 Task: Select the option "Any workspace member" in board deletion restrictions.
Action: Mouse pressed left at (537, 316)
Screenshot: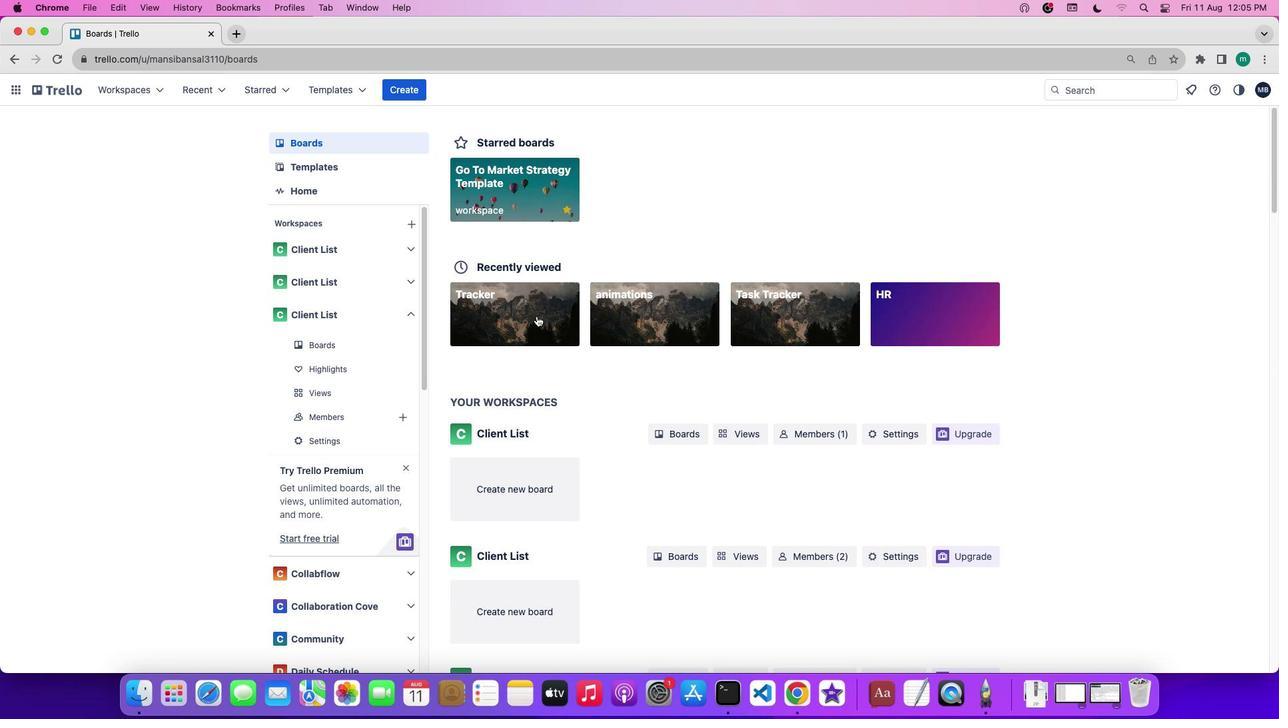
Action: Mouse moved to (121, 194)
Screenshot: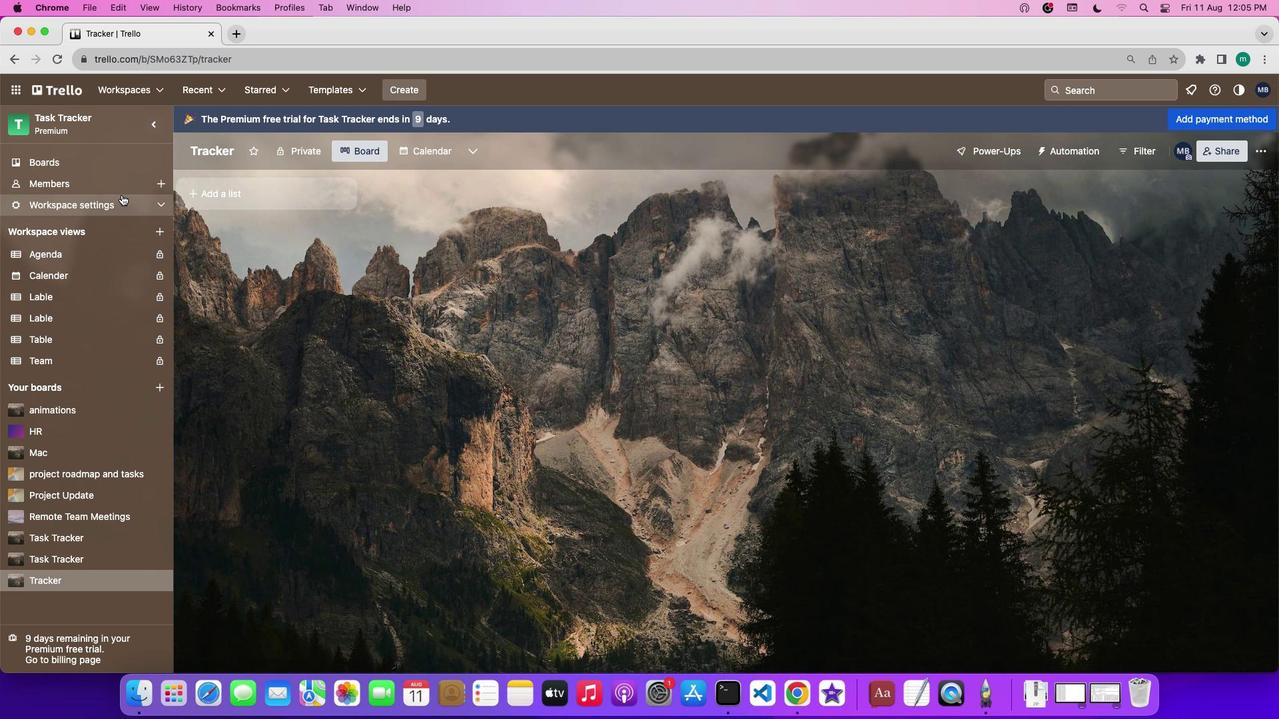 
Action: Mouse pressed left at (121, 194)
Screenshot: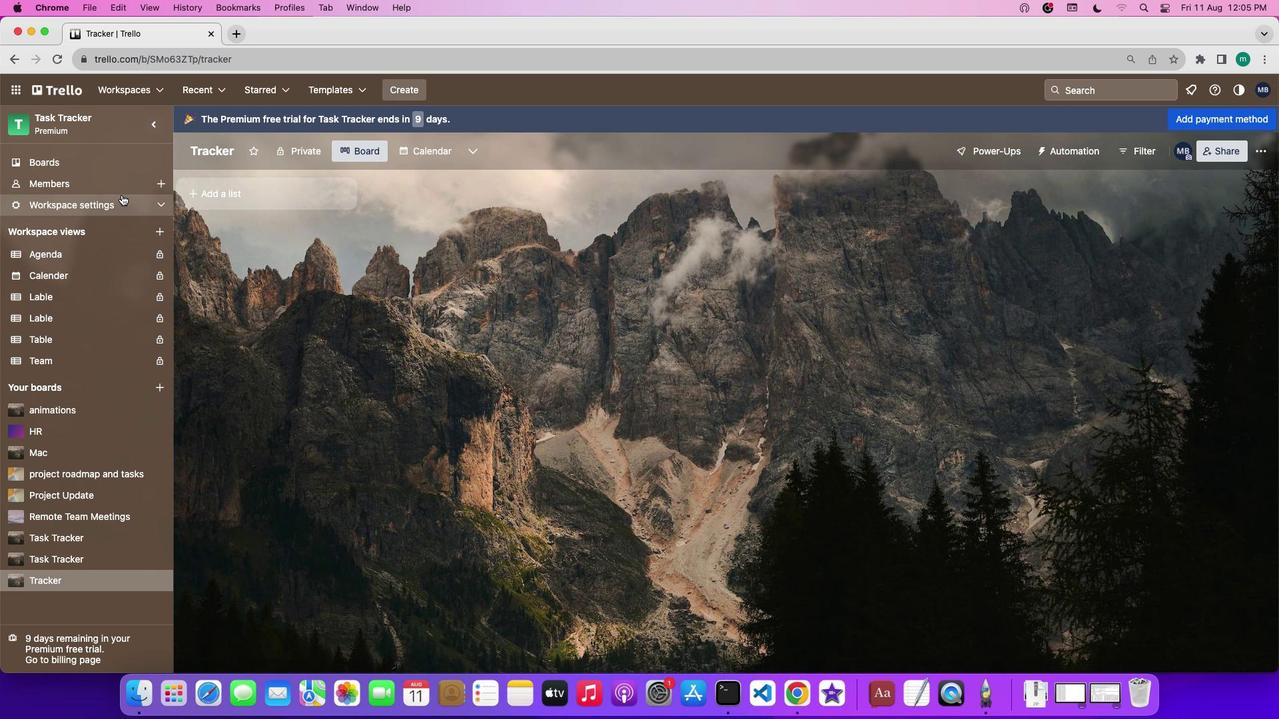 
Action: Mouse moved to (270, 237)
Screenshot: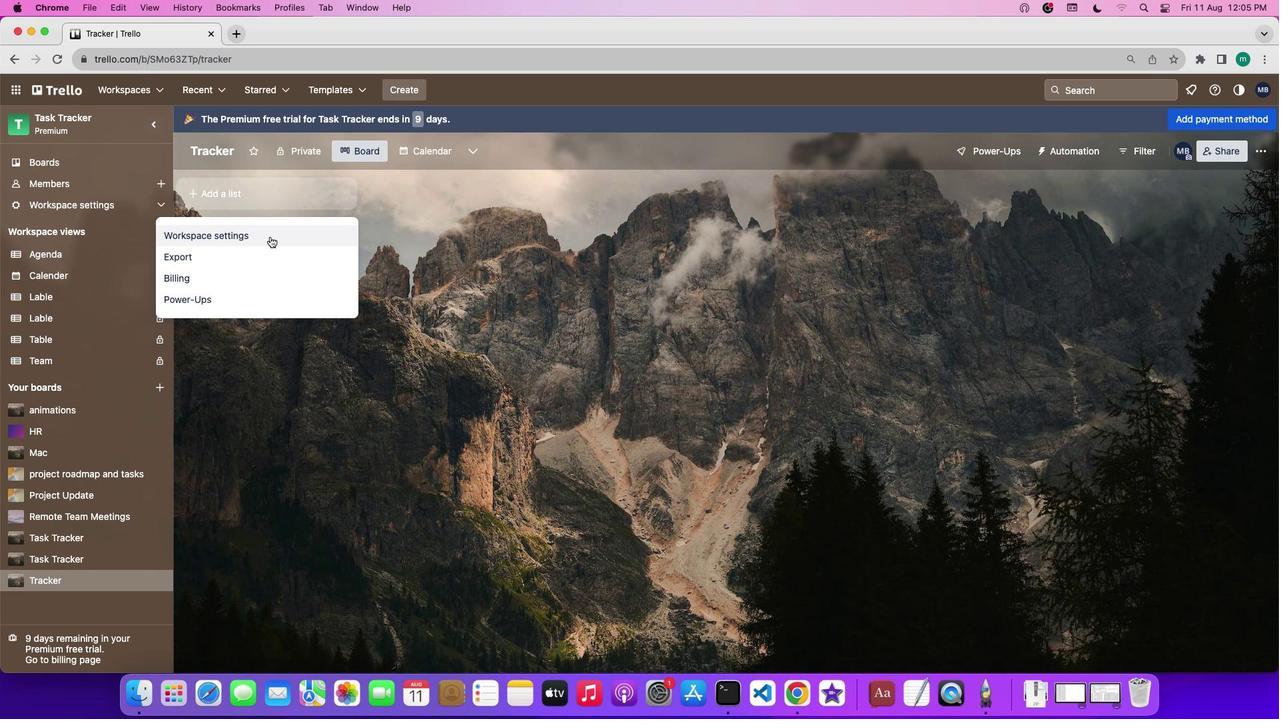 
Action: Mouse pressed left at (270, 237)
Screenshot: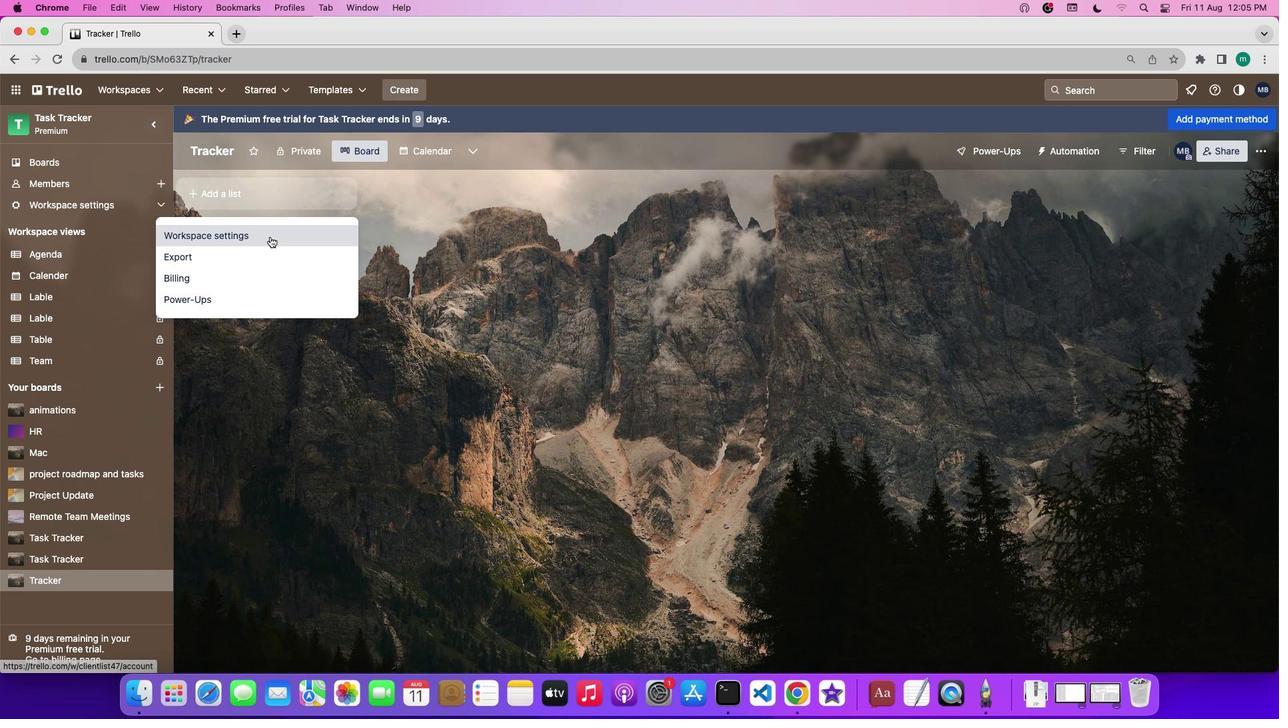 
Action: Mouse moved to (753, 402)
Screenshot: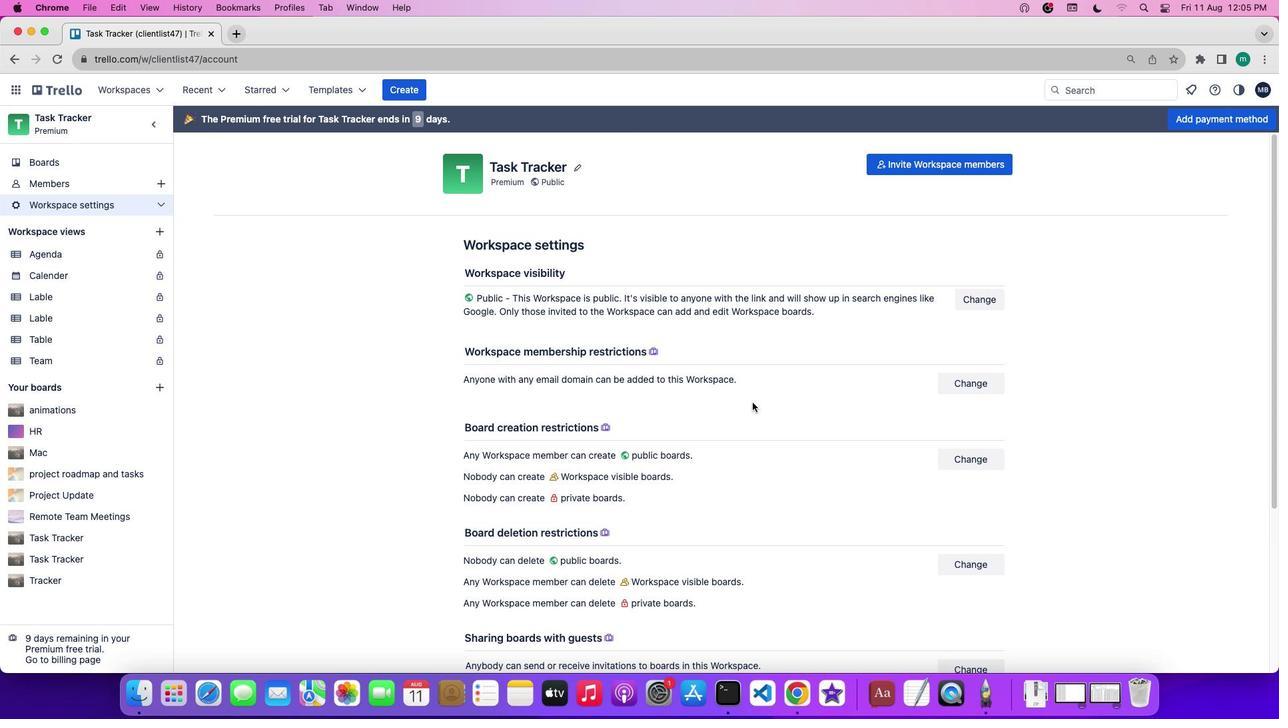 
Action: Mouse scrolled (753, 402) with delta (0, 0)
Screenshot: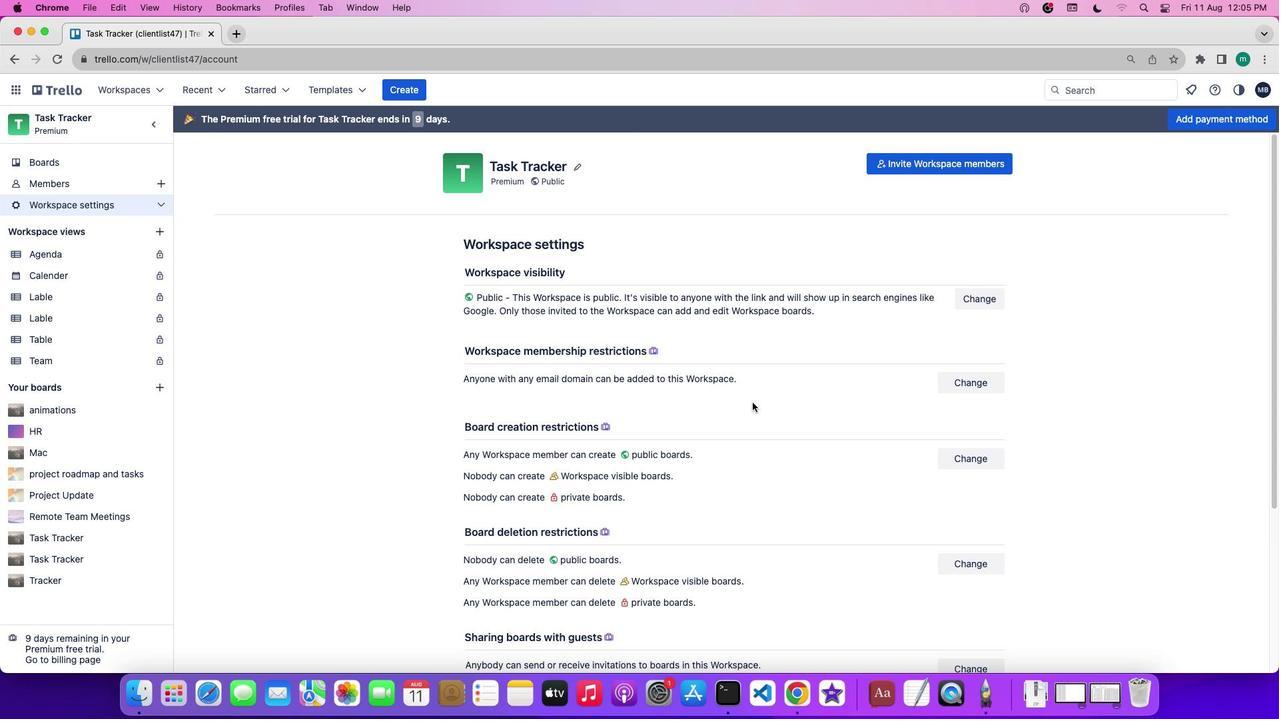 
Action: Mouse scrolled (753, 402) with delta (0, 0)
Screenshot: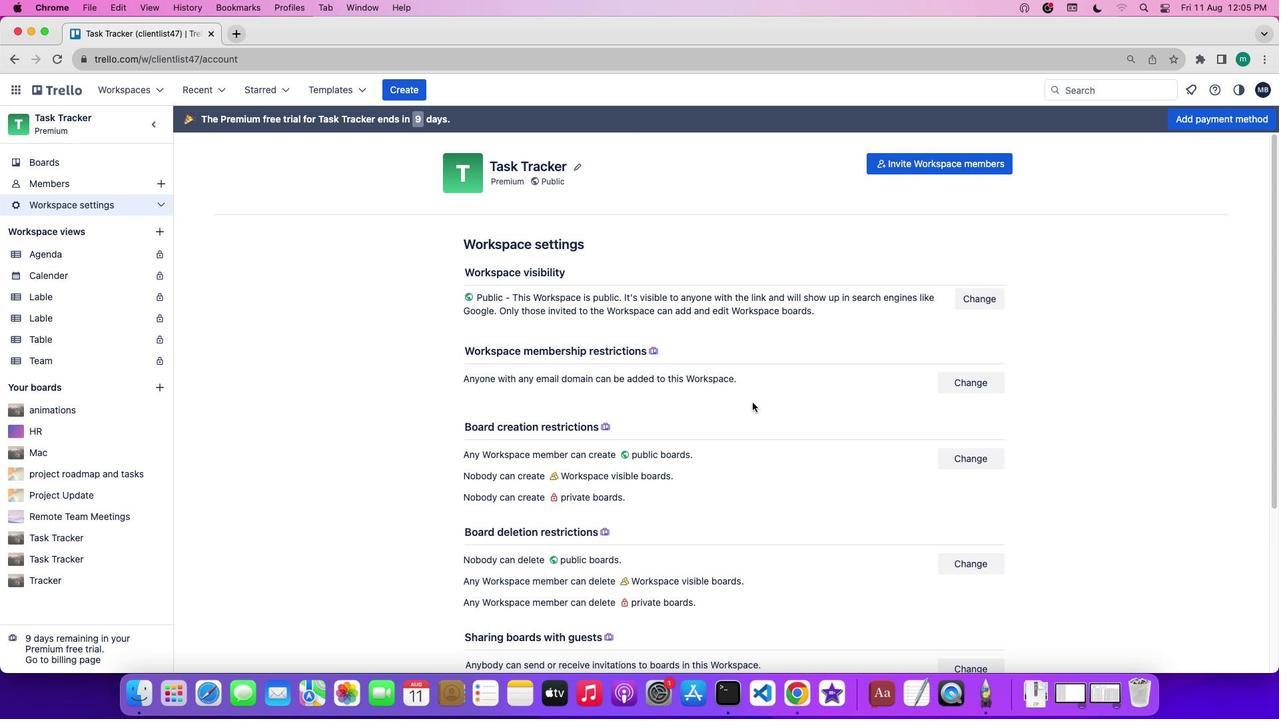 
Action: Mouse scrolled (753, 402) with delta (0, -1)
Screenshot: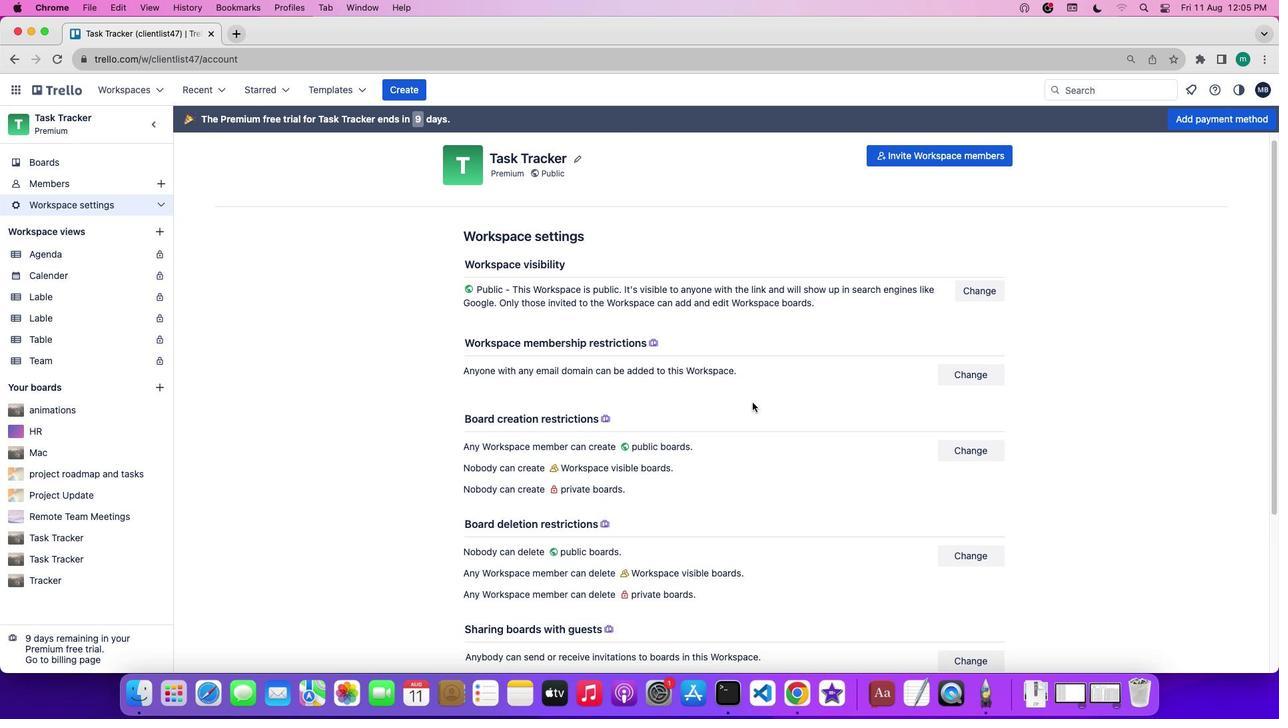 
Action: Mouse scrolled (753, 402) with delta (0, -1)
Screenshot: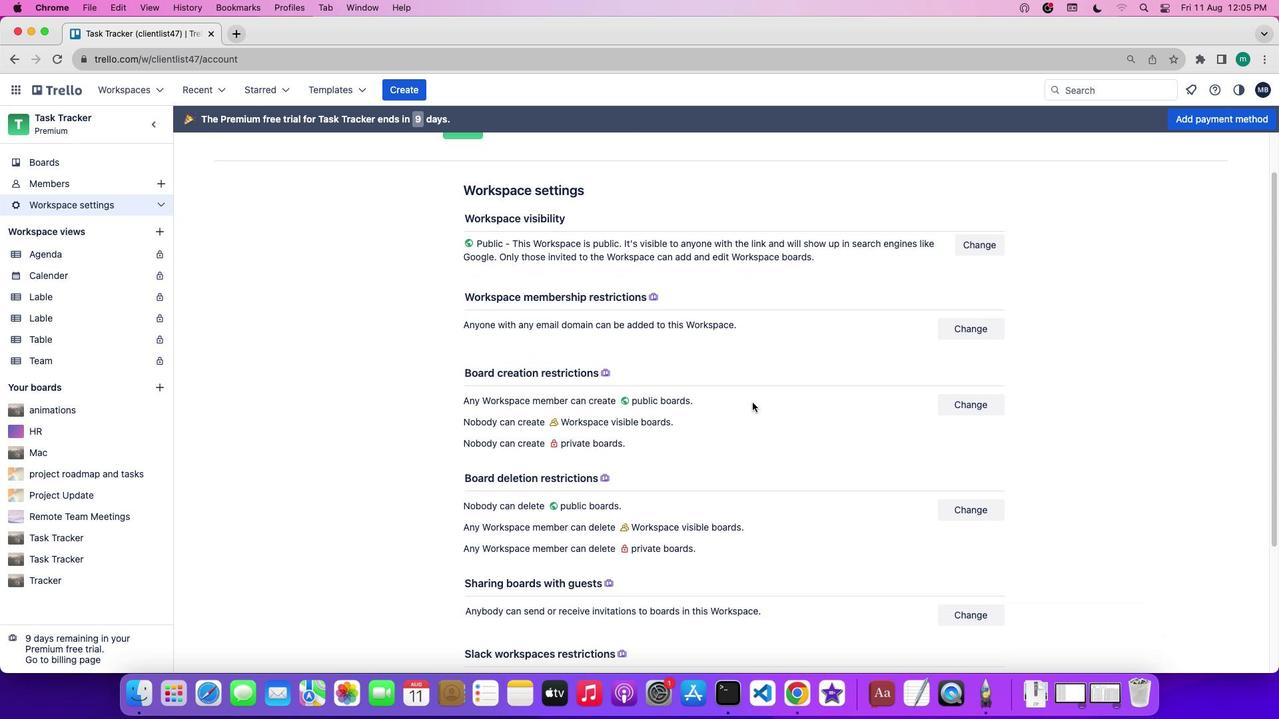 
Action: Mouse moved to (957, 431)
Screenshot: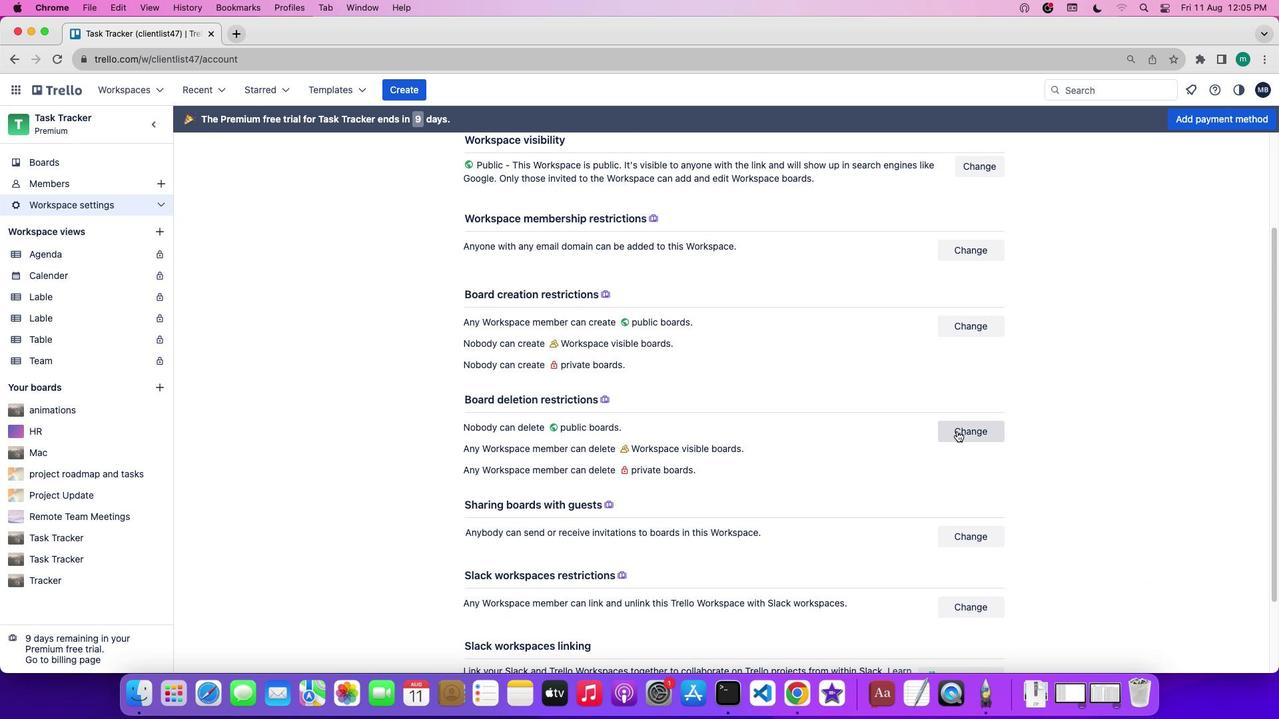
Action: Mouse pressed left at (957, 431)
Screenshot: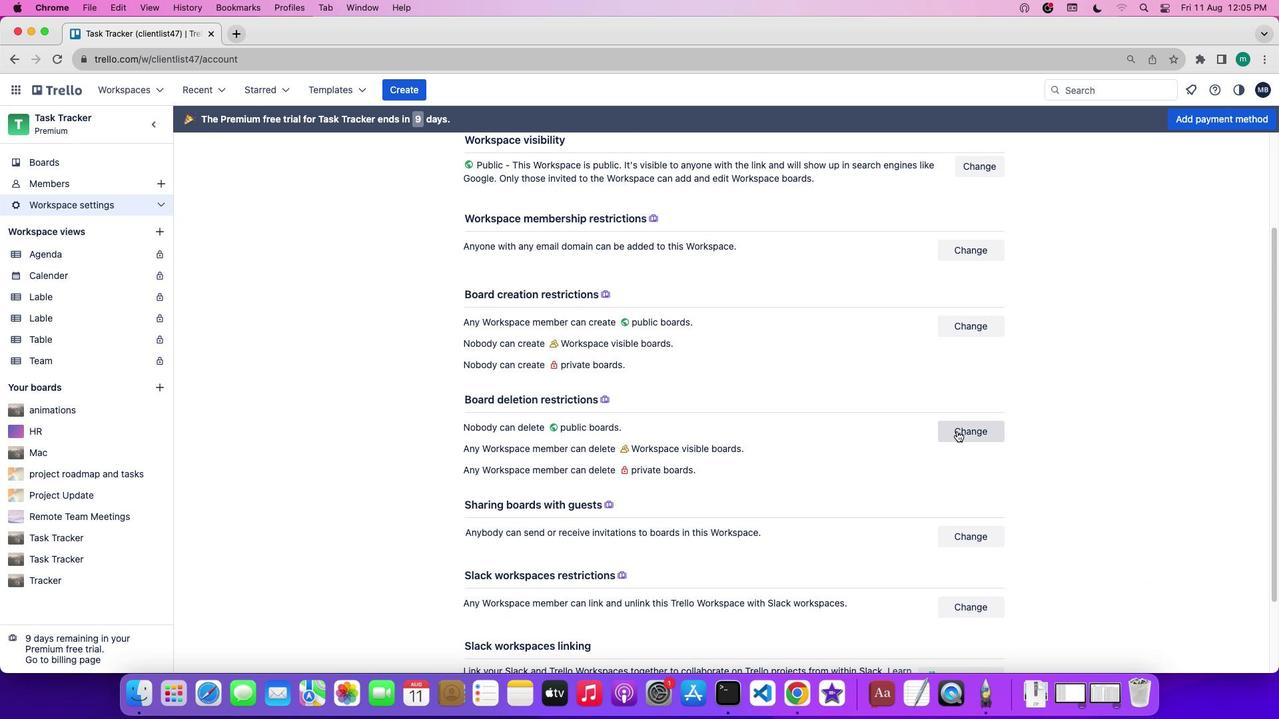 
Action: Mouse moved to (957, 167)
Screenshot: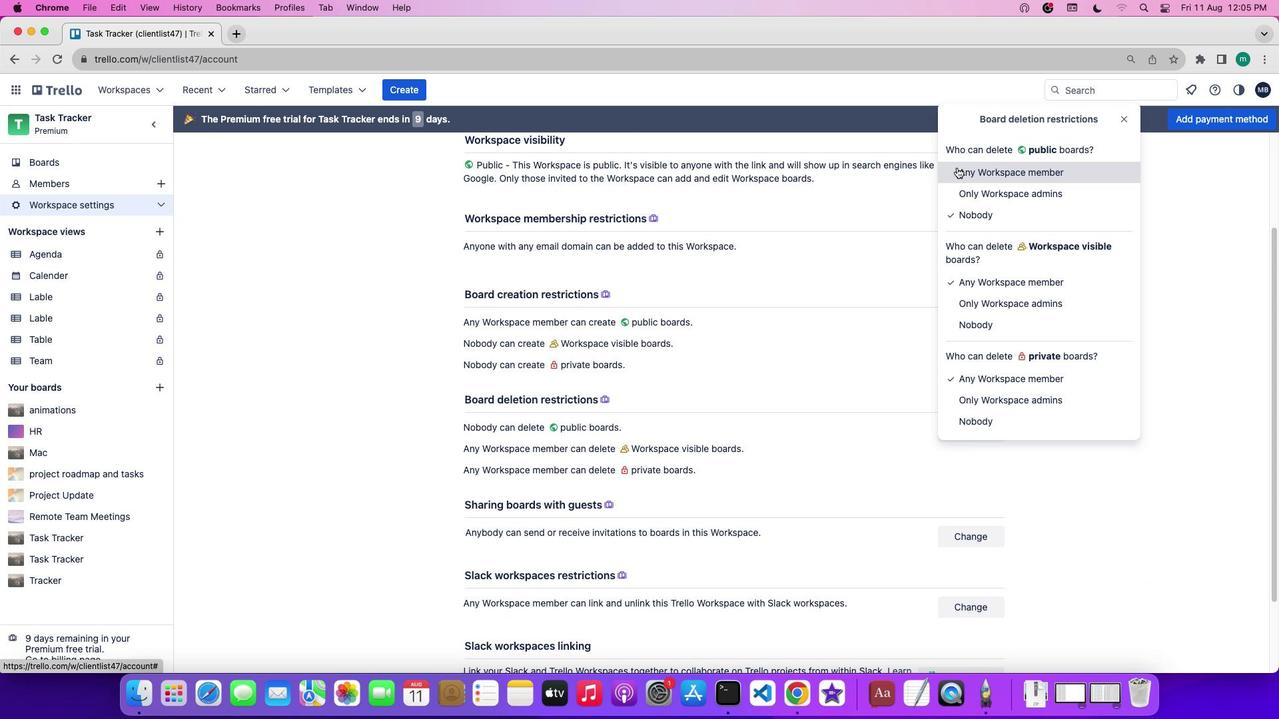 
Action: Mouse pressed left at (957, 167)
Screenshot: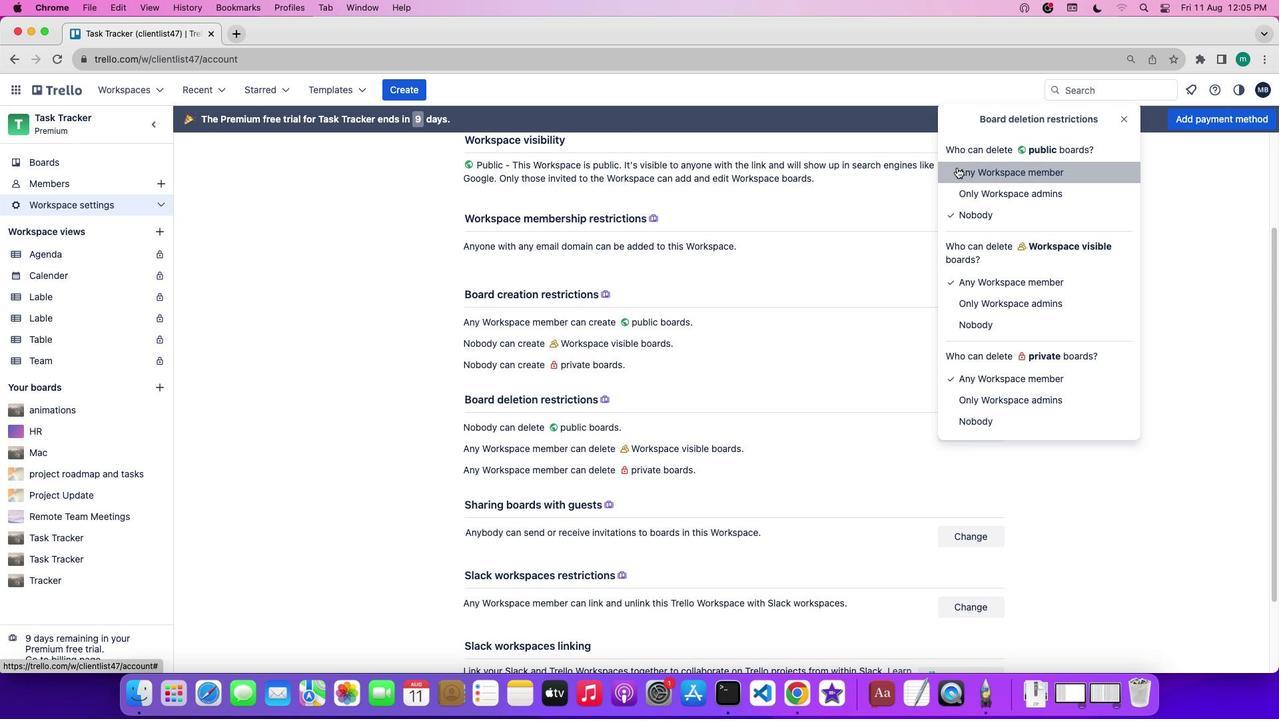 
Action: Mouse moved to (916, 263)
Screenshot: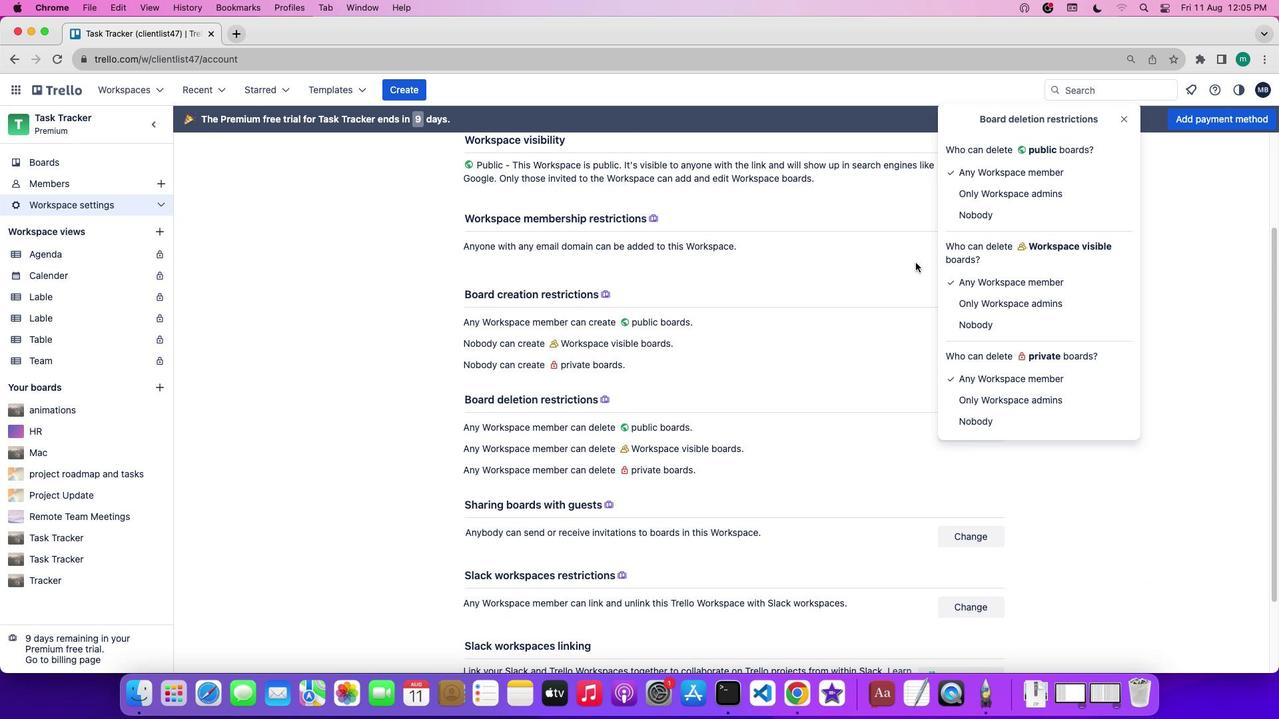 
